 Task: Set the Roll-off factor for DVB-S2 parameters to 0.35 (same as DVB-S).
Action: Mouse moved to (98, 13)
Screenshot: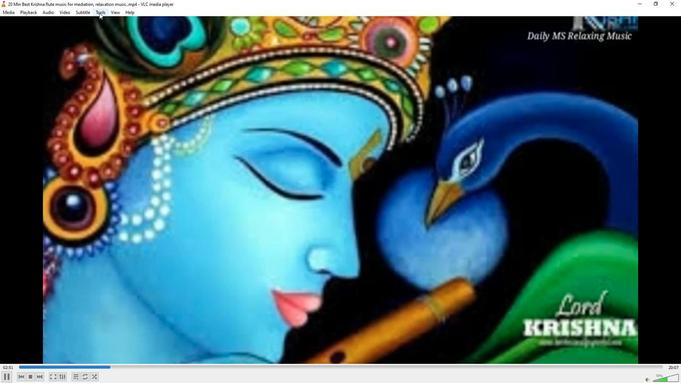 
Action: Mouse pressed left at (98, 13)
Screenshot: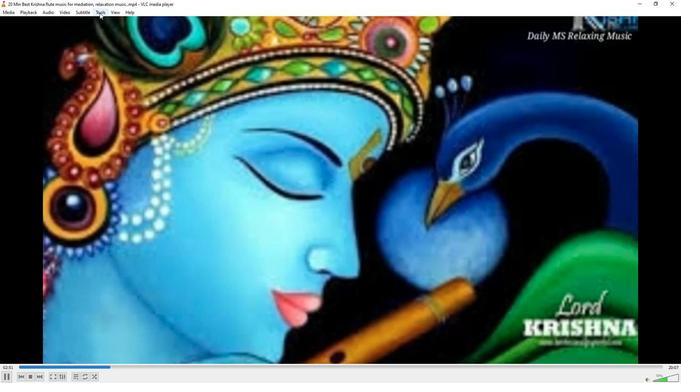 
Action: Mouse moved to (104, 96)
Screenshot: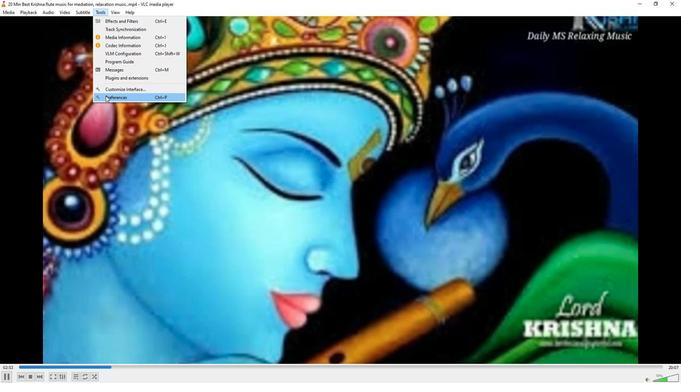 
Action: Mouse pressed left at (104, 96)
Screenshot: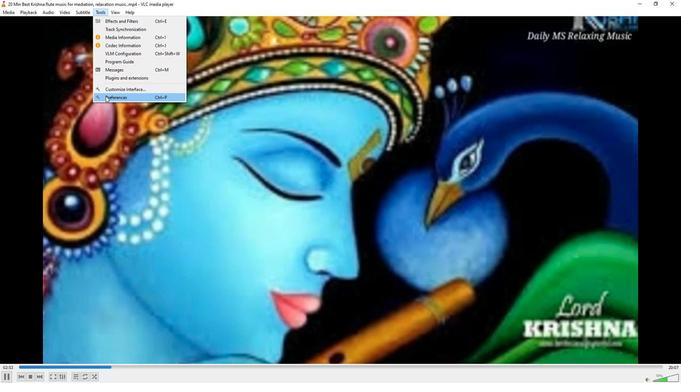 
Action: Mouse moved to (224, 312)
Screenshot: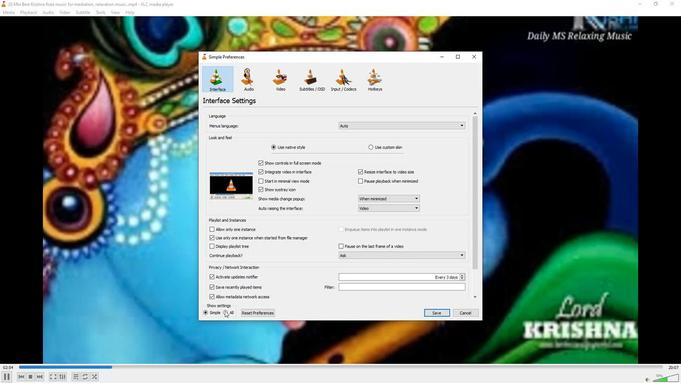 
Action: Mouse pressed left at (224, 312)
Screenshot: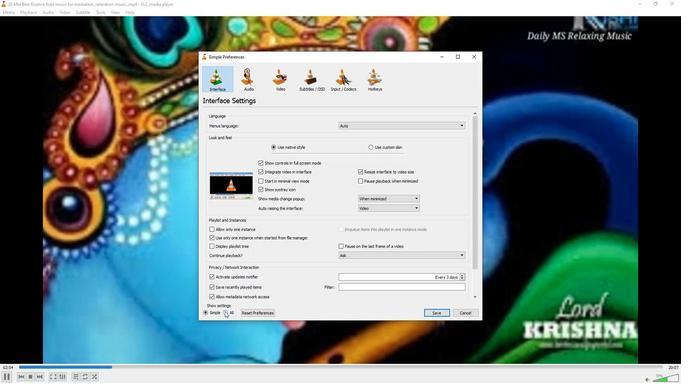 
Action: Mouse moved to (212, 192)
Screenshot: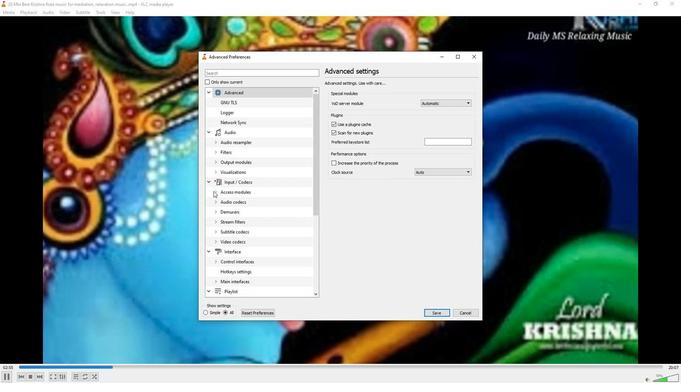 
Action: Mouse pressed left at (212, 192)
Screenshot: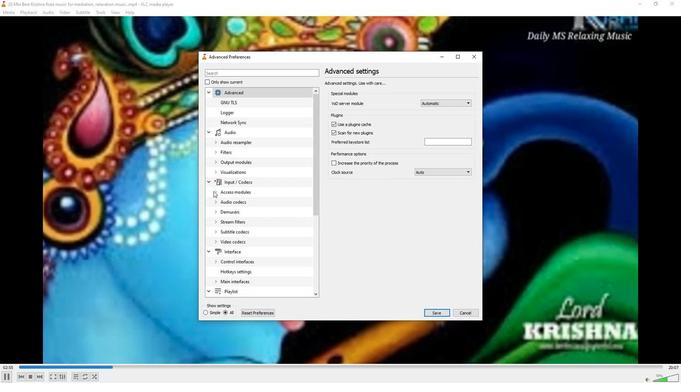 
Action: Mouse moved to (227, 252)
Screenshot: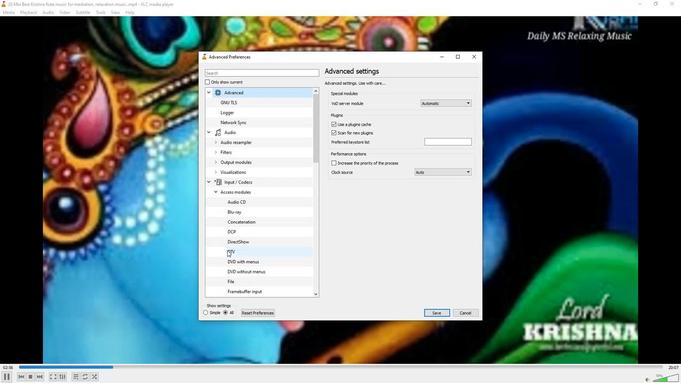 
Action: Mouse pressed left at (227, 252)
Screenshot: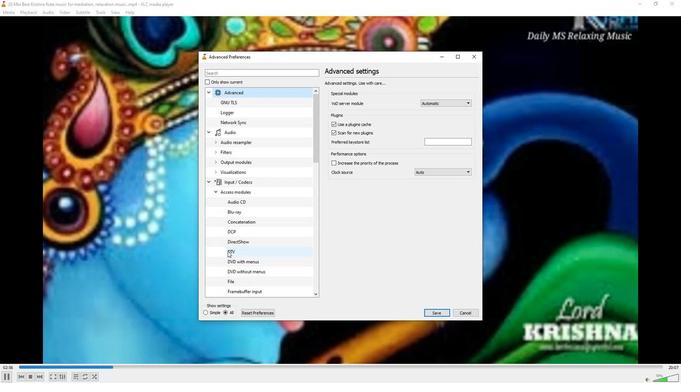 
Action: Mouse moved to (385, 253)
Screenshot: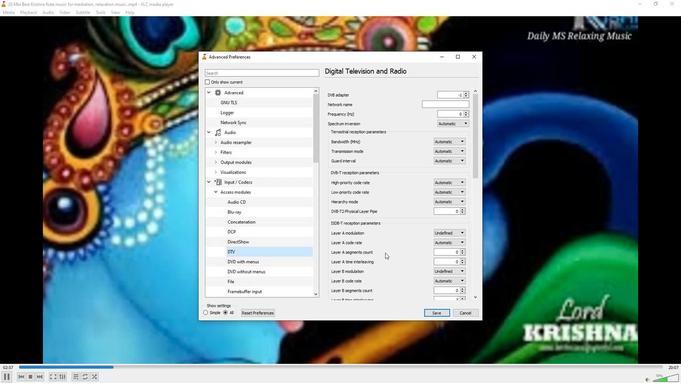 
Action: Mouse scrolled (385, 252) with delta (0, 0)
Screenshot: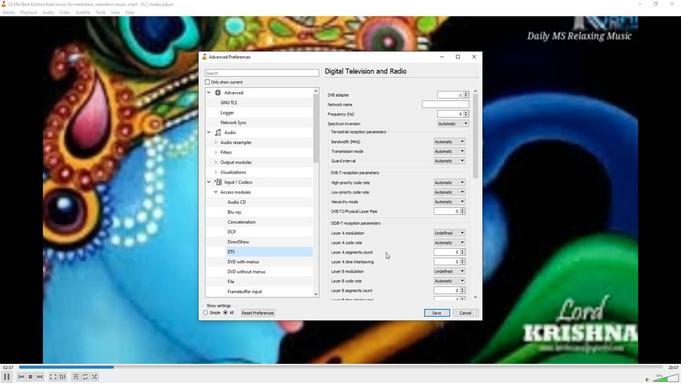 
Action: Mouse scrolled (385, 252) with delta (0, 0)
Screenshot: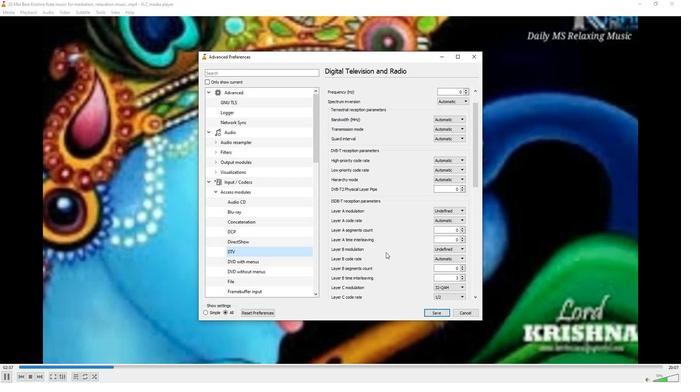 
Action: Mouse scrolled (385, 252) with delta (0, 0)
Screenshot: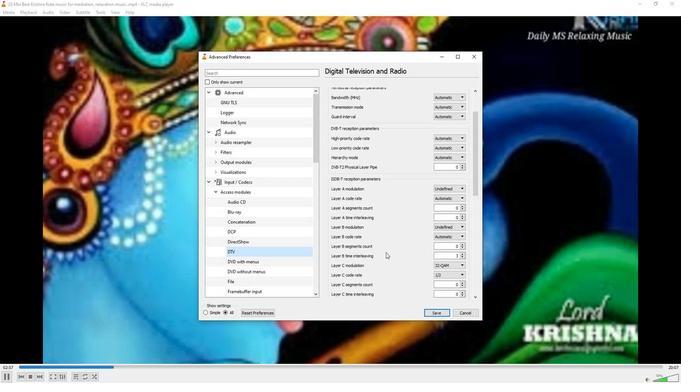 
Action: Mouse scrolled (385, 252) with delta (0, 0)
Screenshot: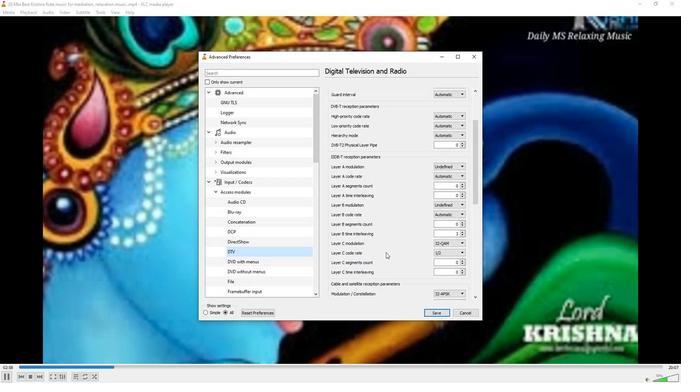 
Action: Mouse scrolled (385, 252) with delta (0, 0)
Screenshot: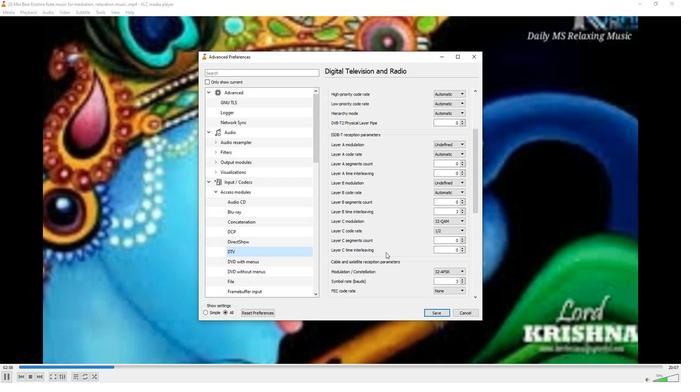 
Action: Mouse scrolled (385, 252) with delta (0, 0)
Screenshot: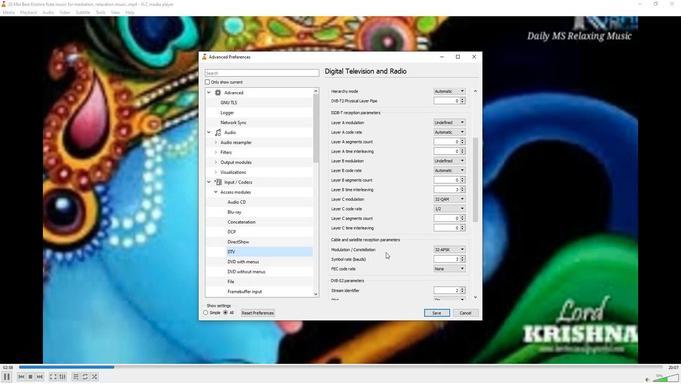 
Action: Mouse scrolled (385, 252) with delta (0, 0)
Screenshot: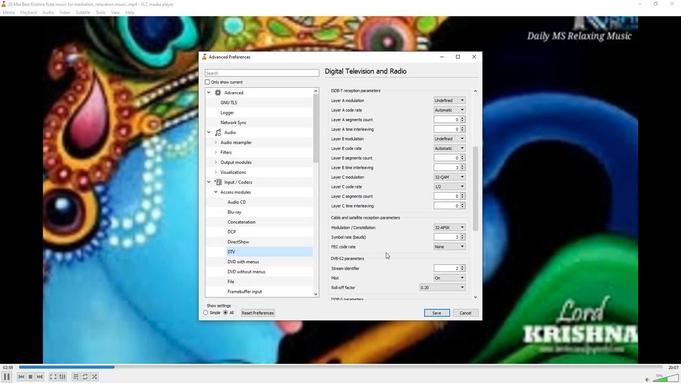 
Action: Mouse scrolled (385, 252) with delta (0, 0)
Screenshot: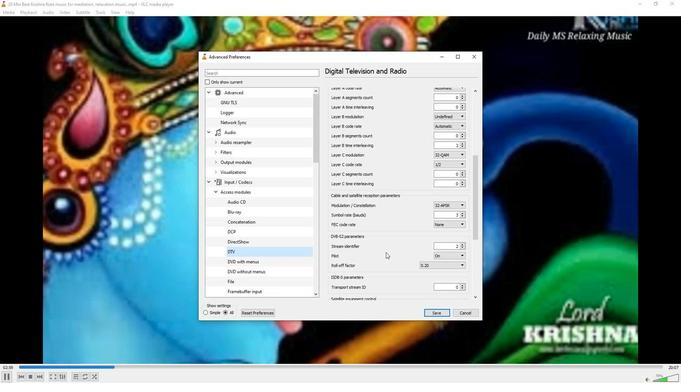 
Action: Mouse moved to (435, 243)
Screenshot: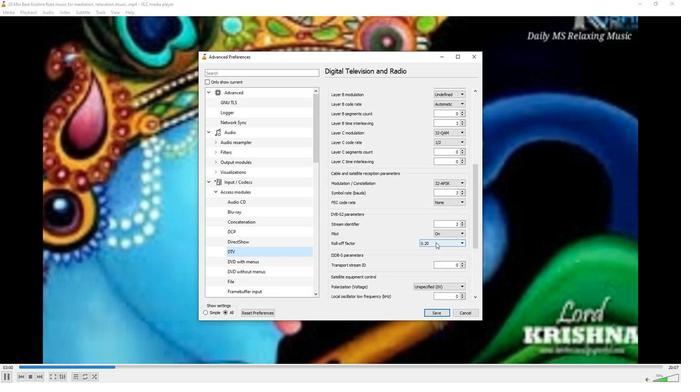 
Action: Mouse pressed left at (435, 243)
Screenshot: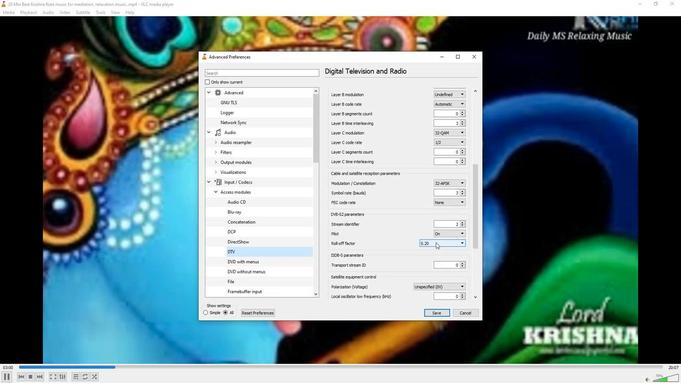 
Action: Mouse moved to (432, 254)
Screenshot: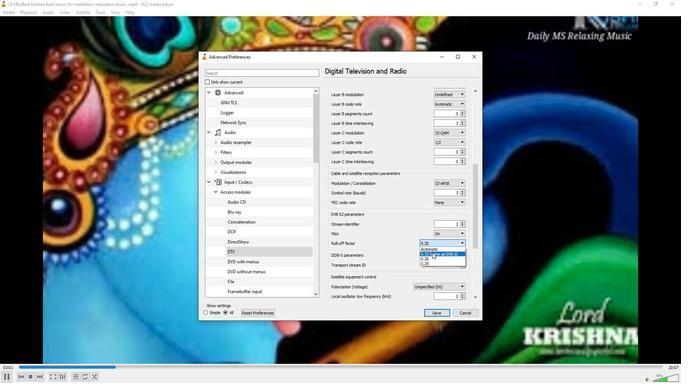 
Action: Mouse pressed left at (432, 254)
Screenshot: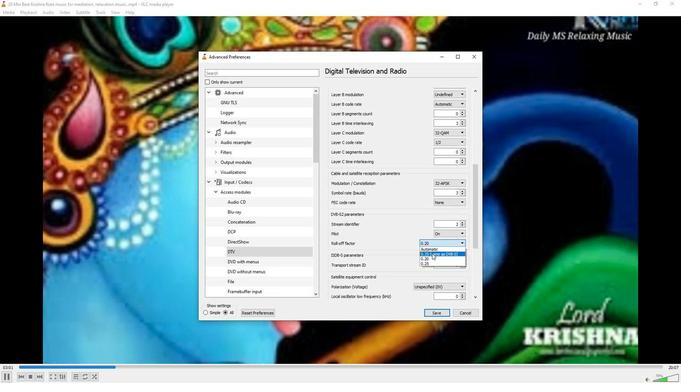 
Action: Mouse moved to (401, 247)
Screenshot: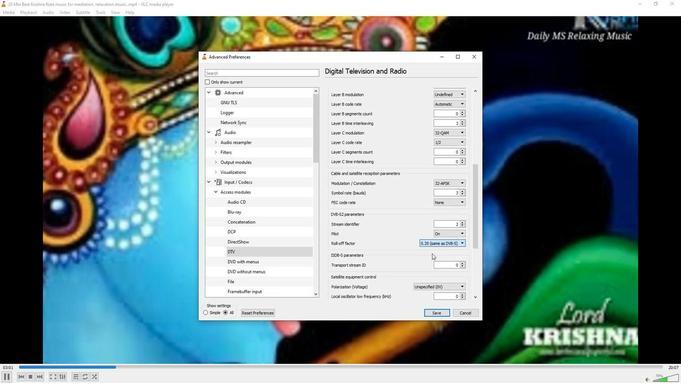 
